 Task: Select QQ as a service for instant messaging.
Action: Mouse moved to (795, 86)
Screenshot: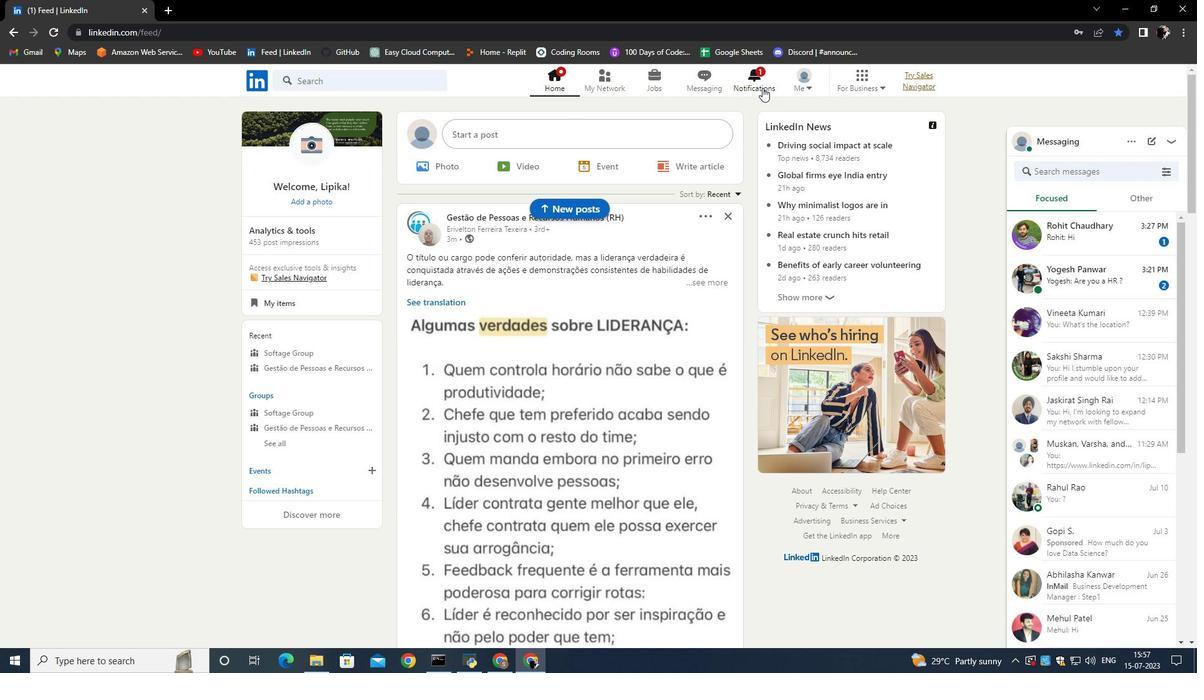 
Action: Mouse pressed left at (795, 86)
Screenshot: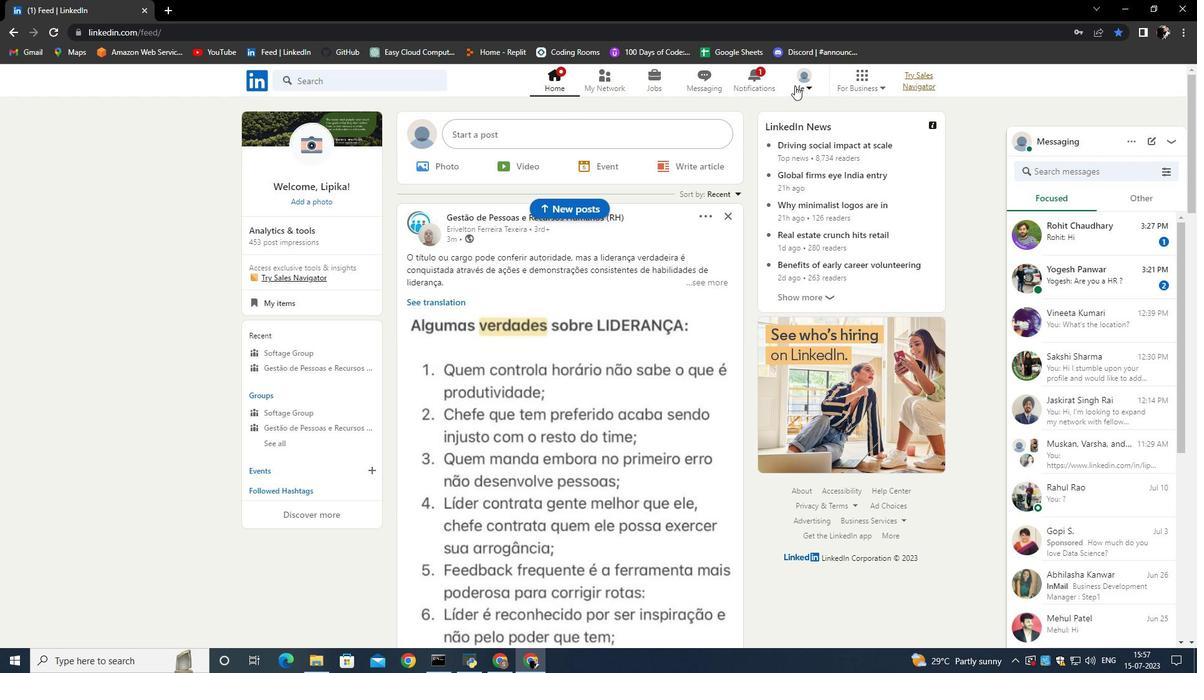 
Action: Mouse moved to (695, 133)
Screenshot: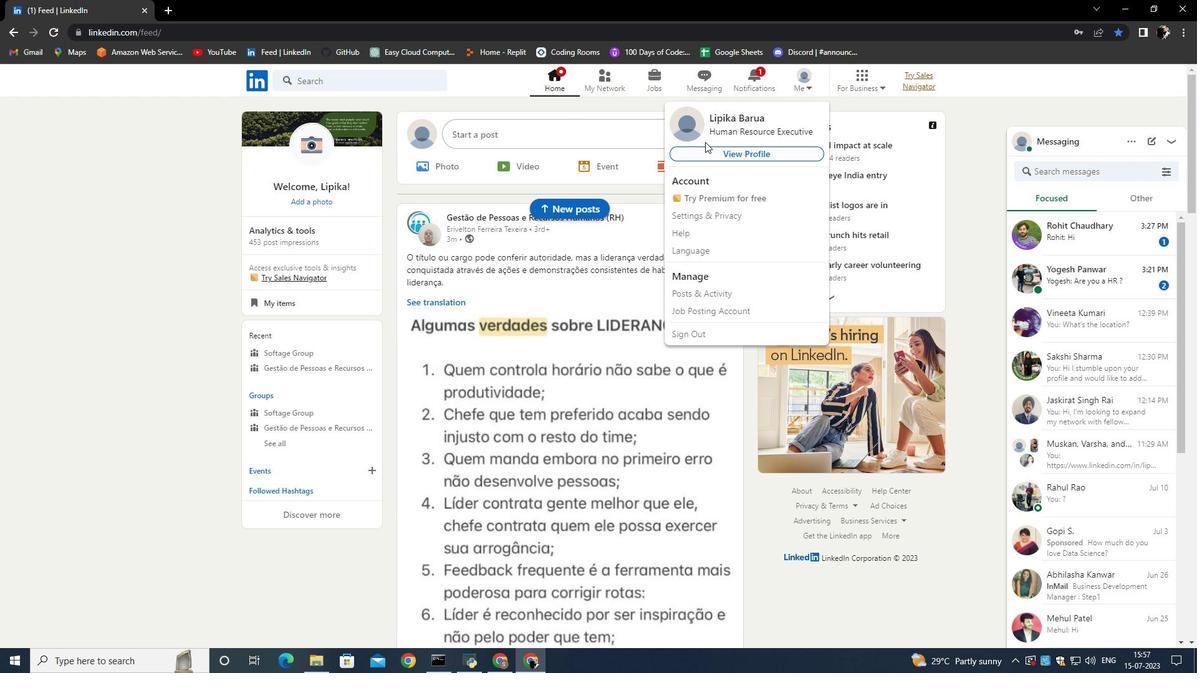 
Action: Mouse pressed left at (695, 133)
Screenshot: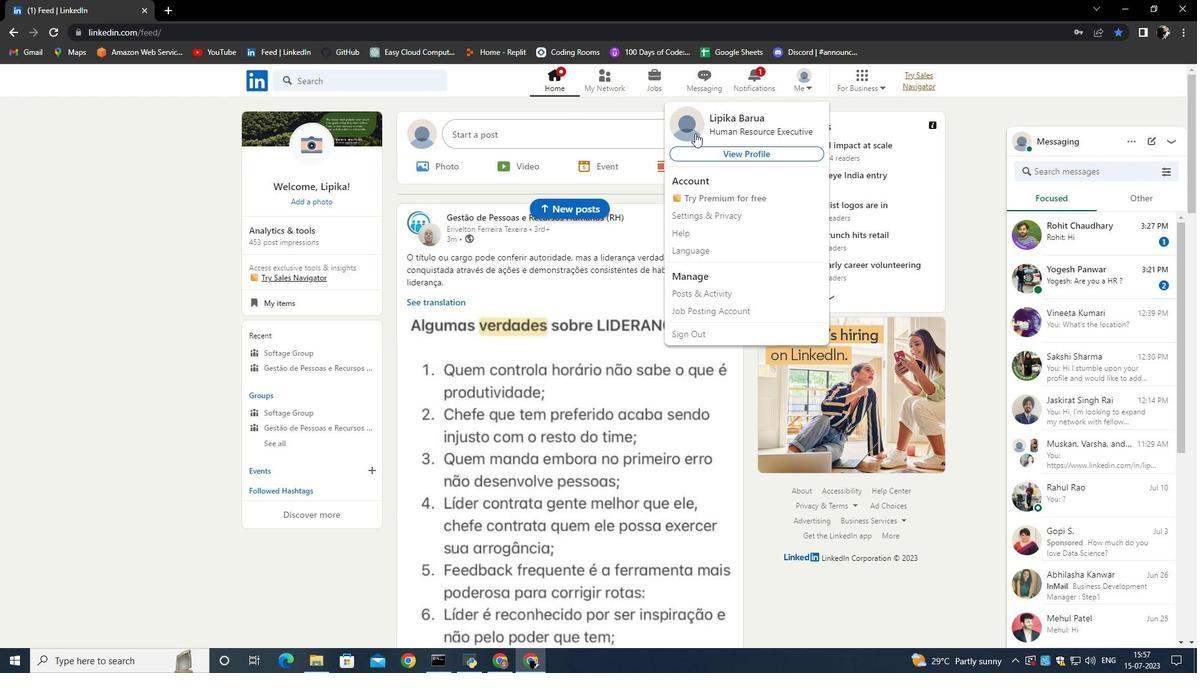 
Action: Mouse moved to (392, 402)
Screenshot: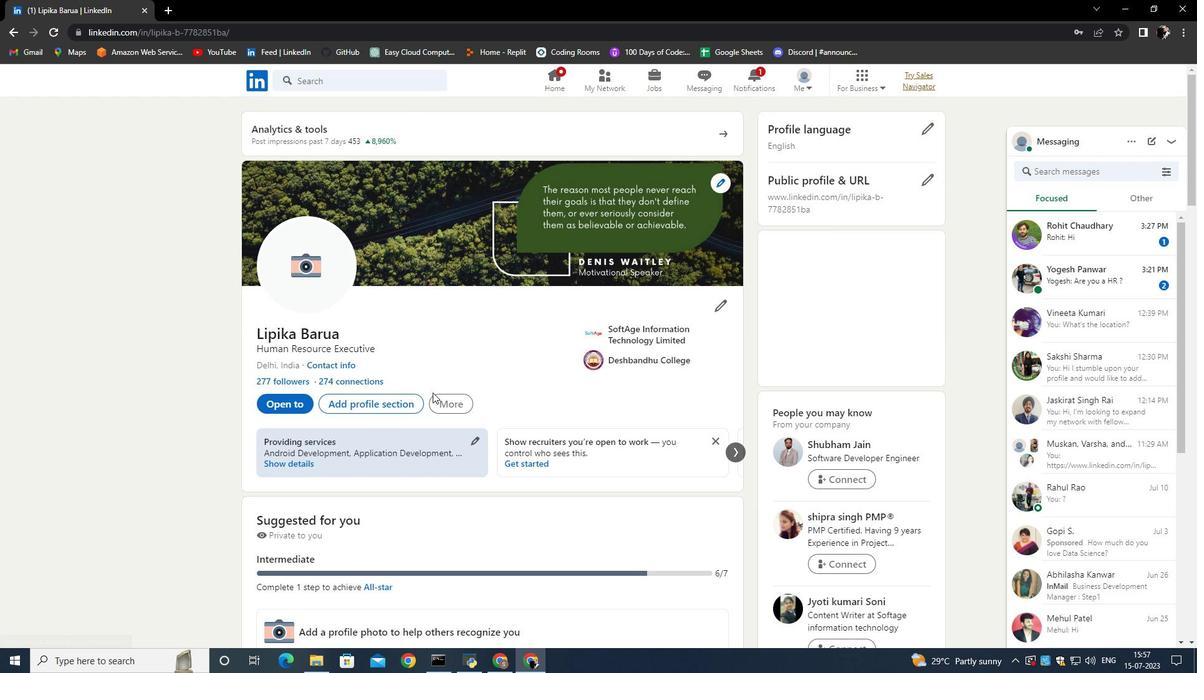 
Action: Mouse pressed left at (392, 402)
Screenshot: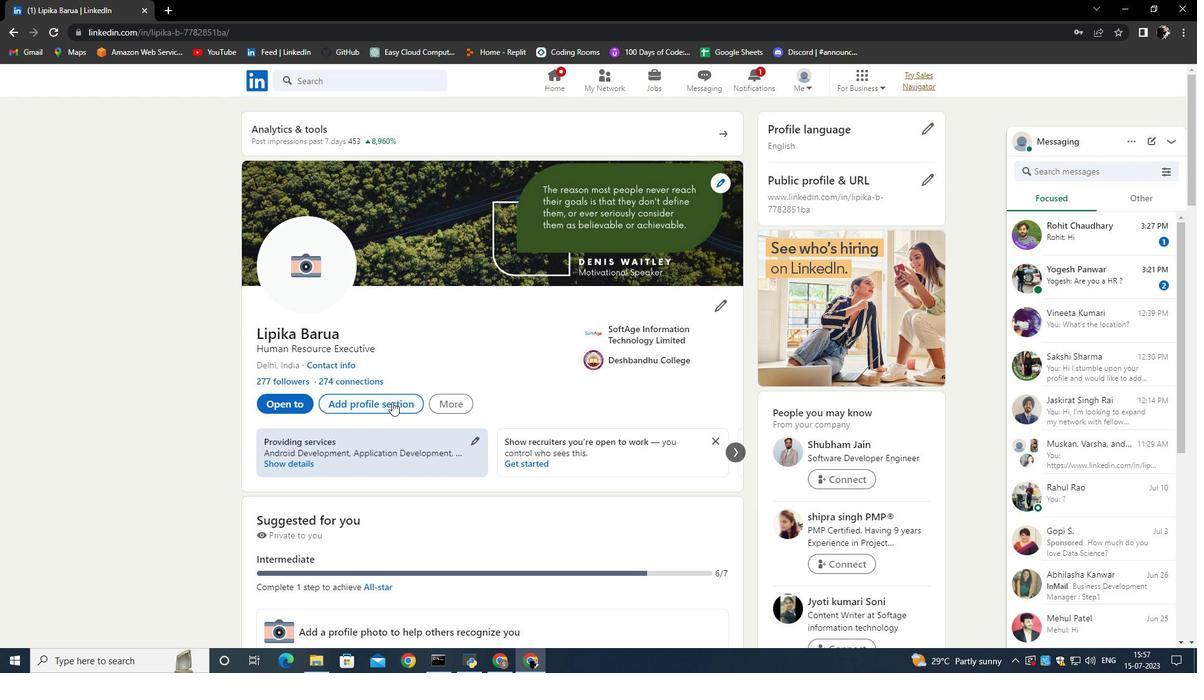 
Action: Mouse moved to (497, 376)
Screenshot: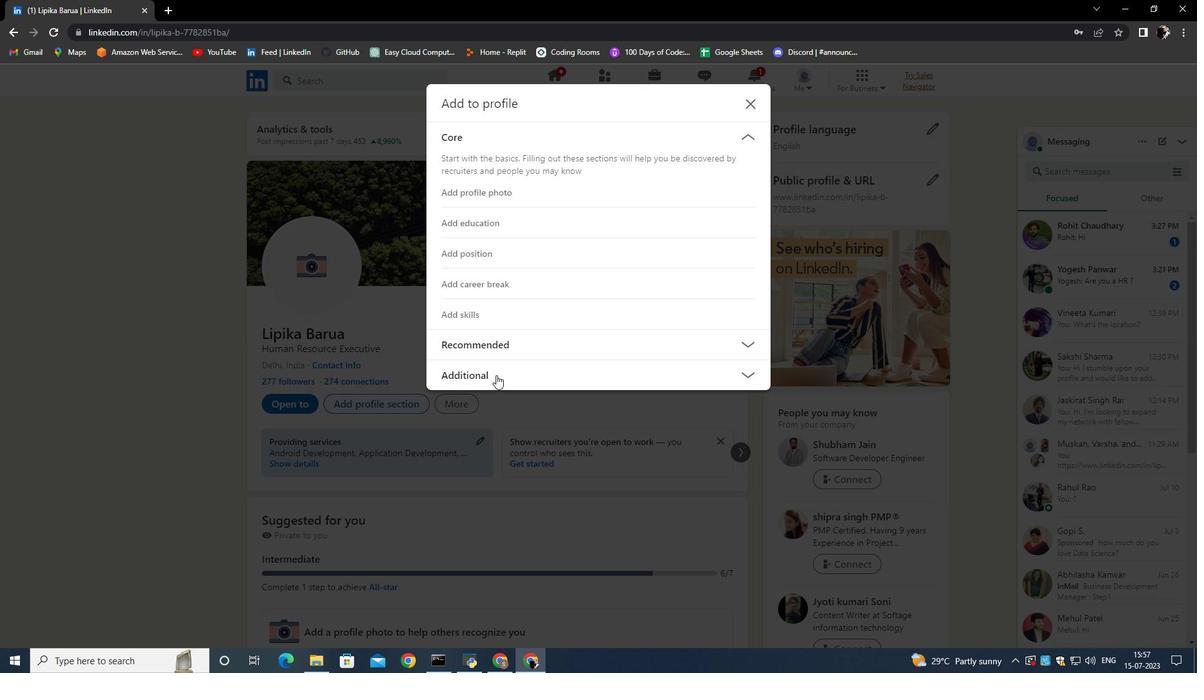 
Action: Mouse pressed left at (497, 376)
Screenshot: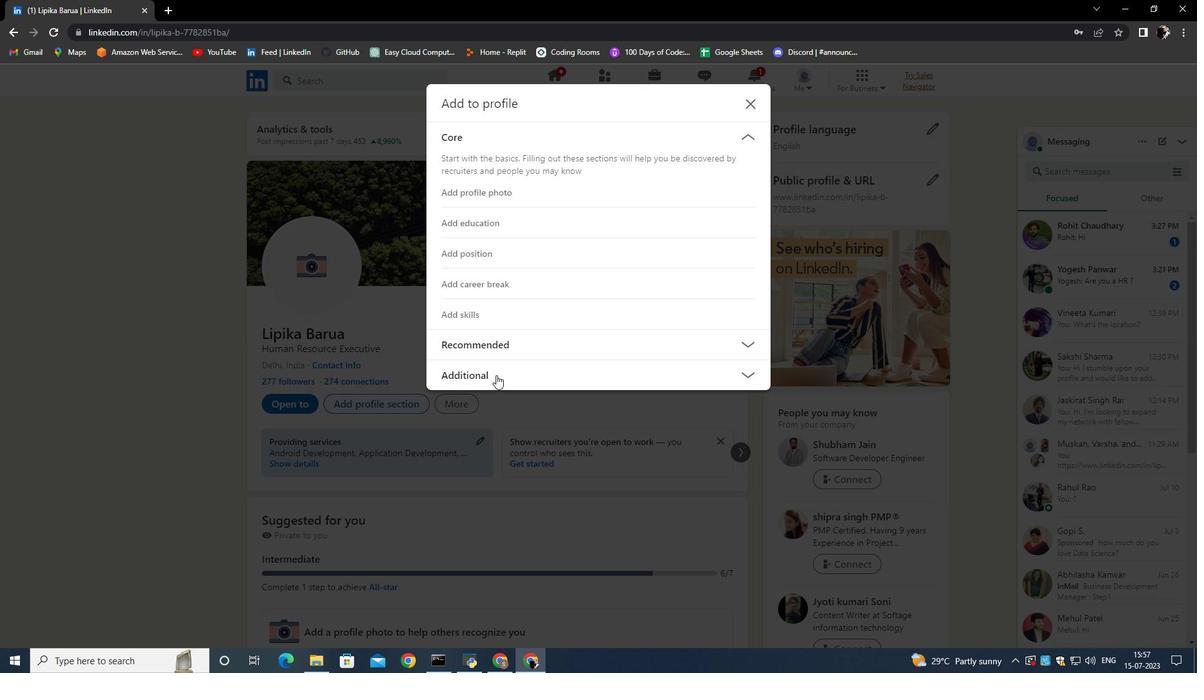 
Action: Mouse moved to (491, 500)
Screenshot: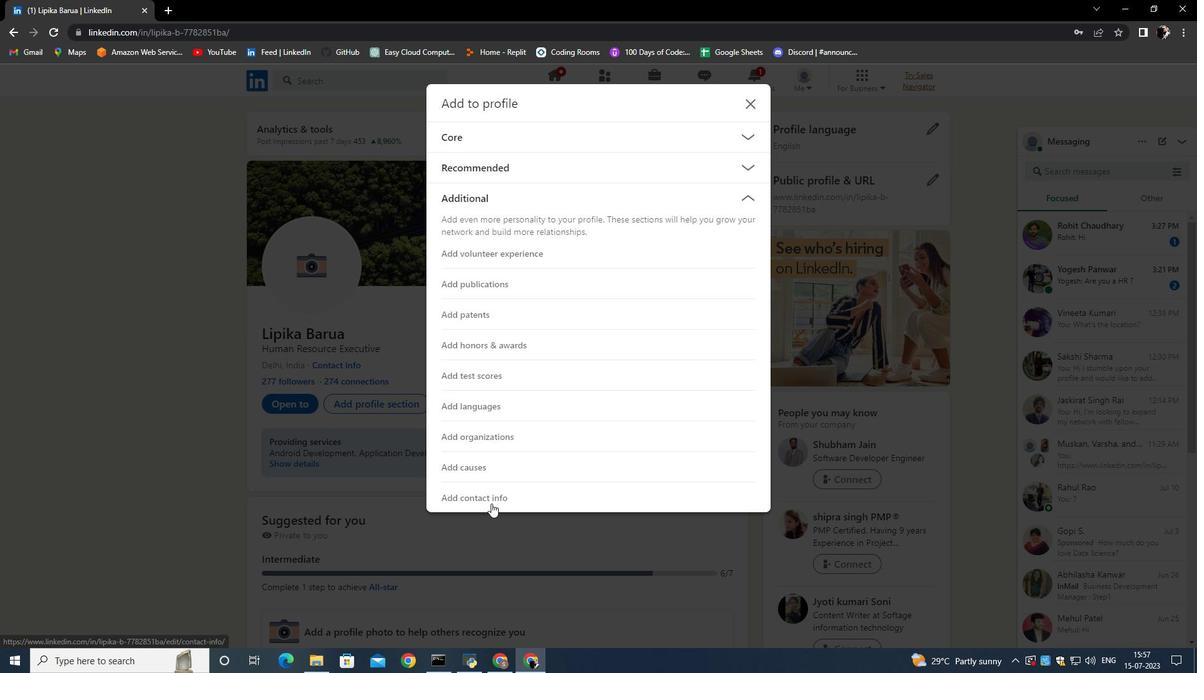 
Action: Mouse pressed left at (491, 500)
Screenshot: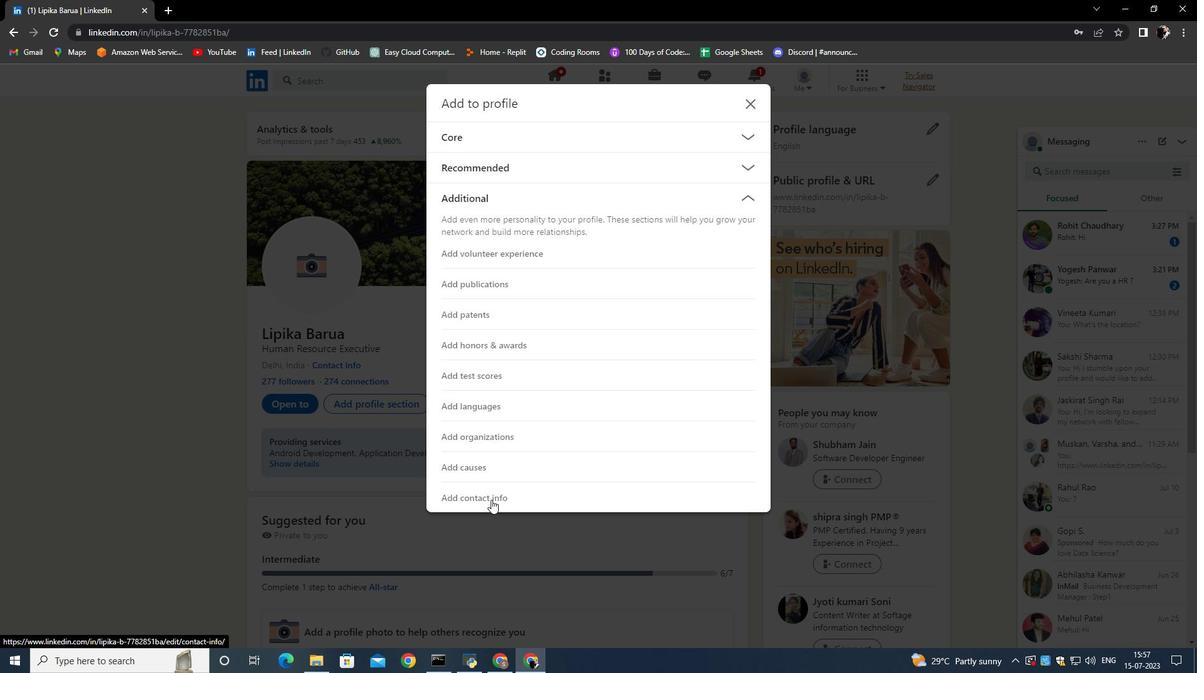 
Action: Mouse moved to (496, 396)
Screenshot: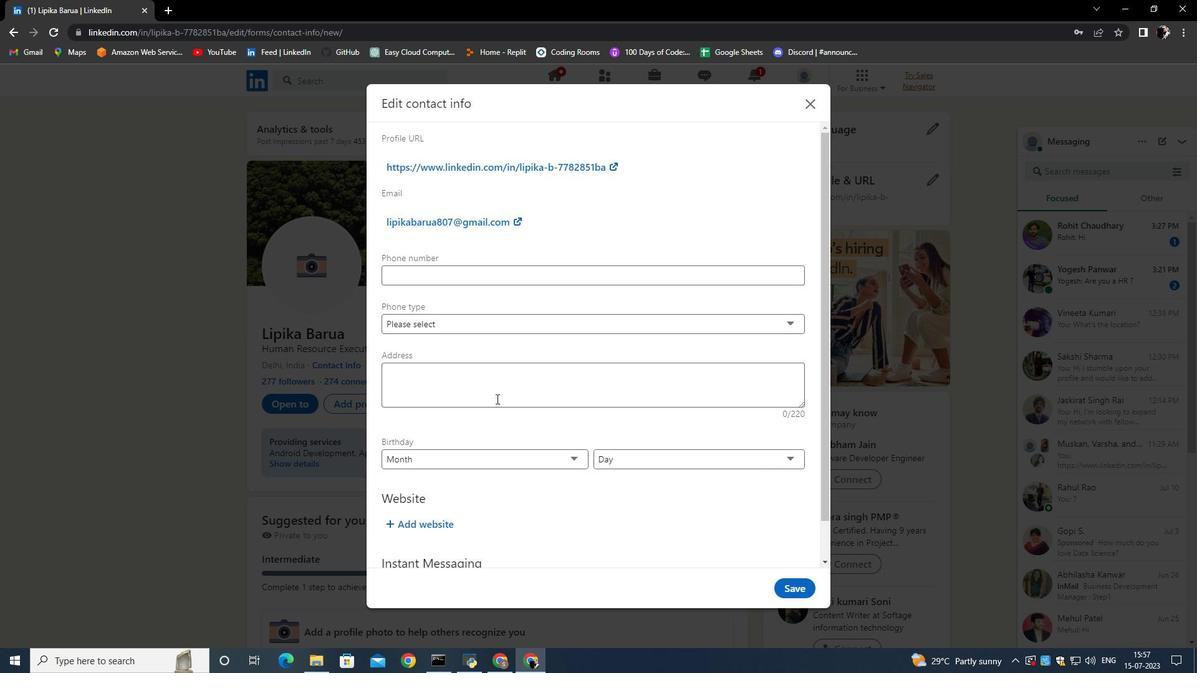 
Action: Mouse scrolled (496, 396) with delta (0, 0)
Screenshot: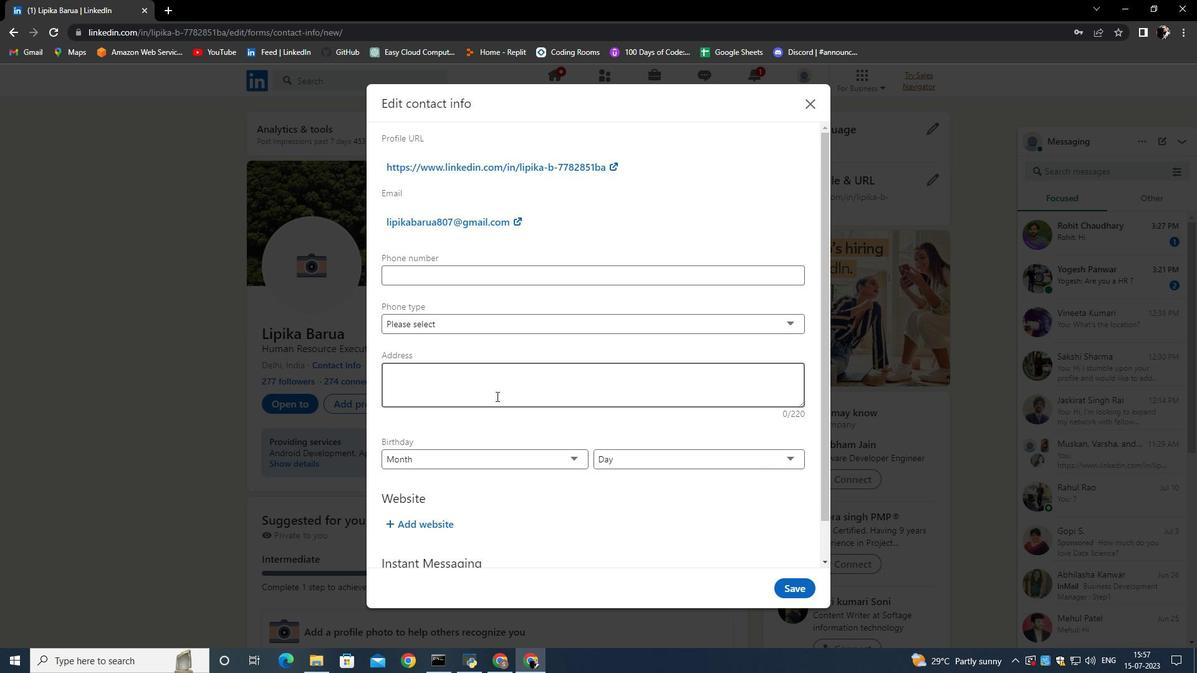 
Action: Mouse scrolled (496, 396) with delta (0, 0)
Screenshot: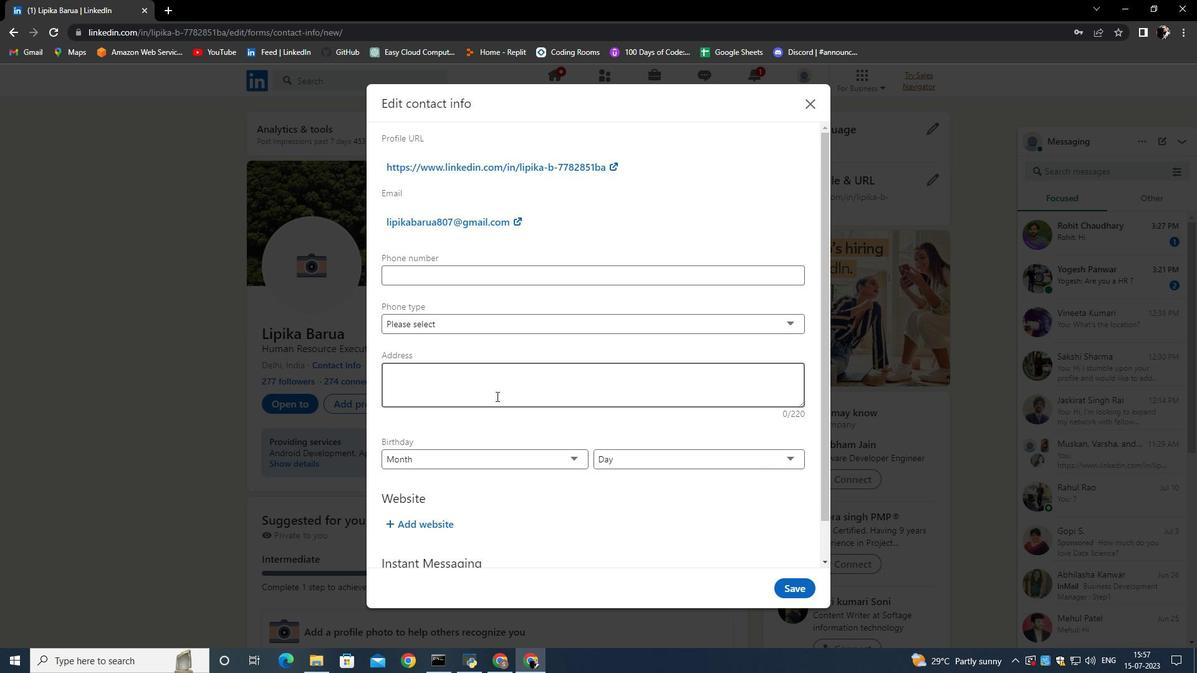 
Action: Mouse scrolled (496, 396) with delta (0, 0)
Screenshot: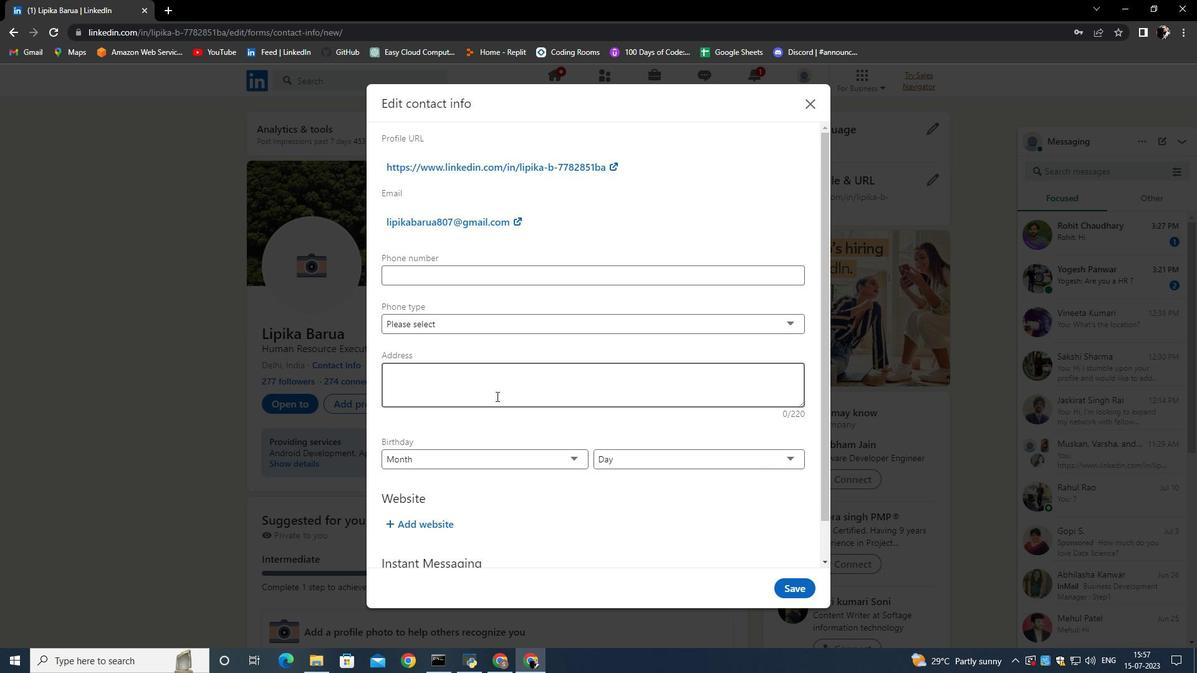 
Action: Mouse scrolled (496, 396) with delta (0, 0)
Screenshot: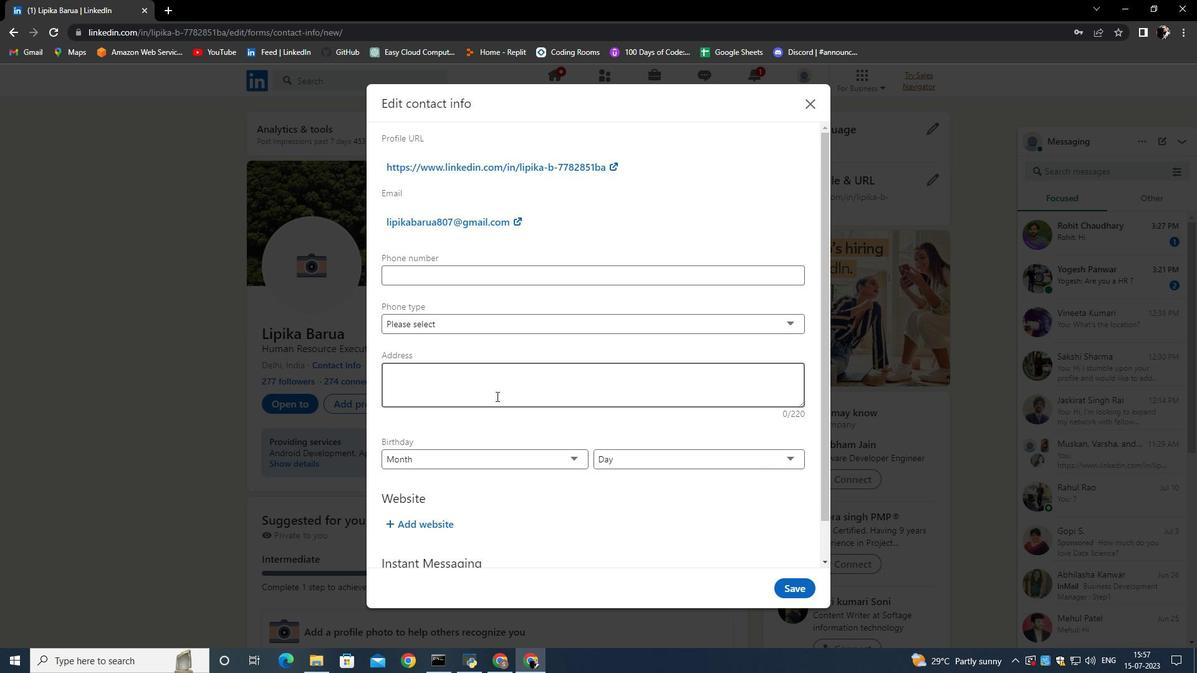 
Action: Mouse moved to (465, 554)
Screenshot: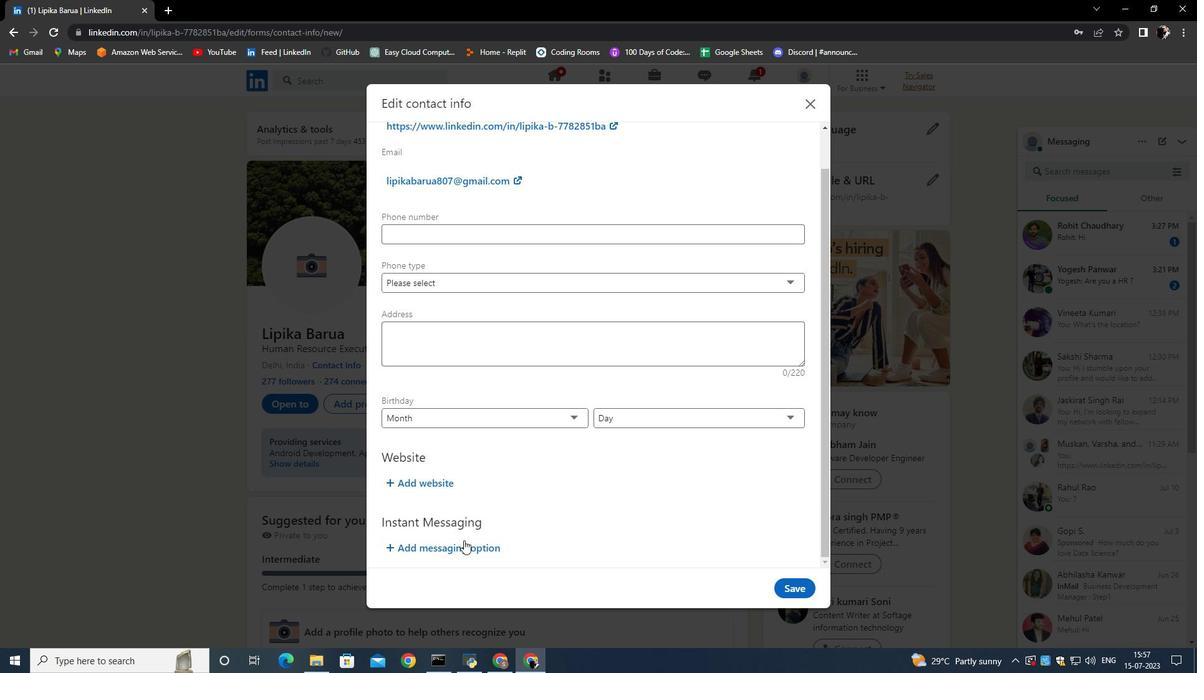 
Action: Mouse pressed left at (465, 554)
Screenshot: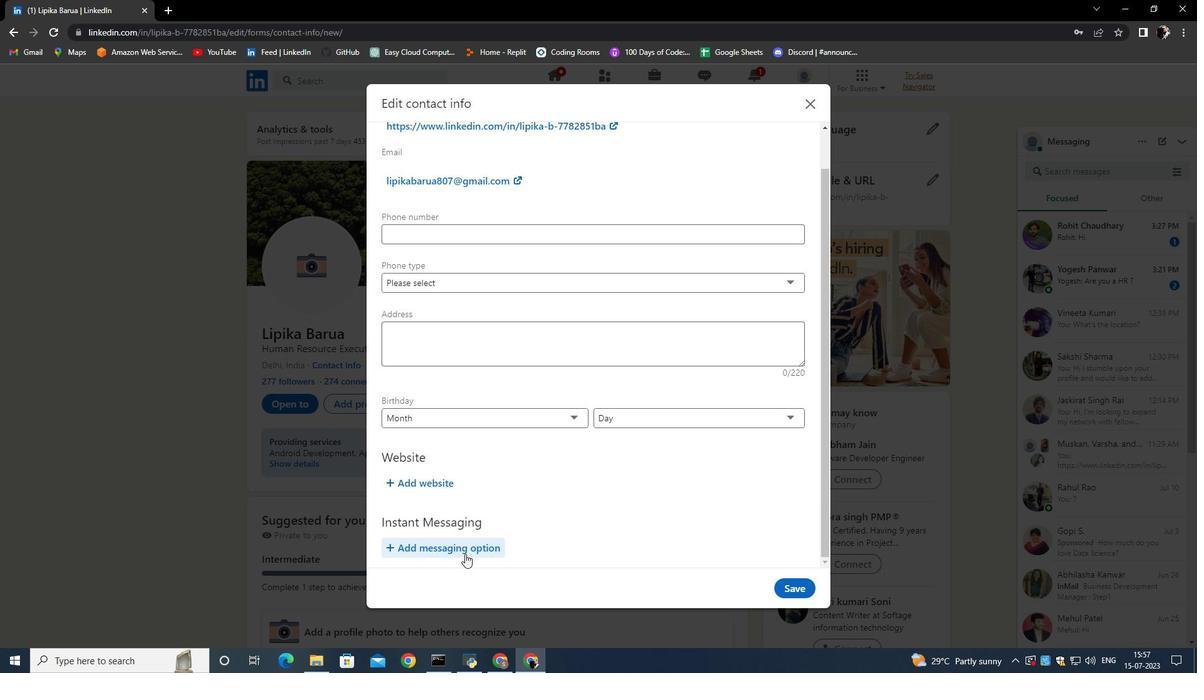 
Action: Mouse moved to (513, 482)
Screenshot: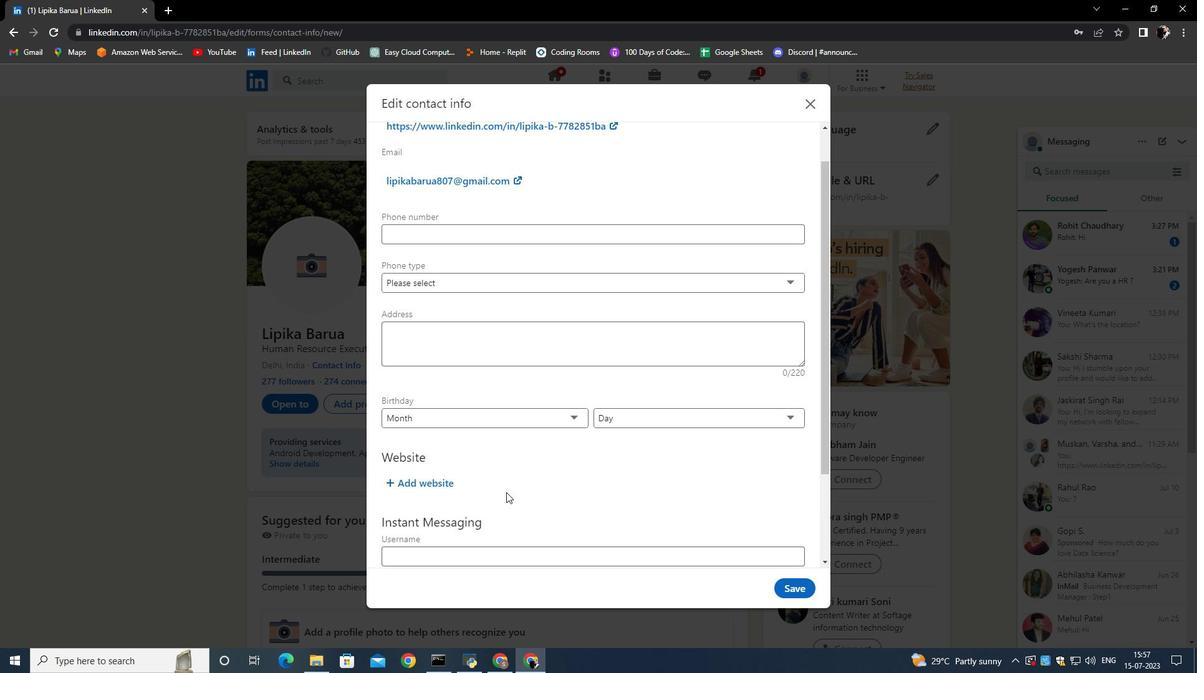 
Action: Mouse scrolled (513, 482) with delta (0, 0)
Screenshot: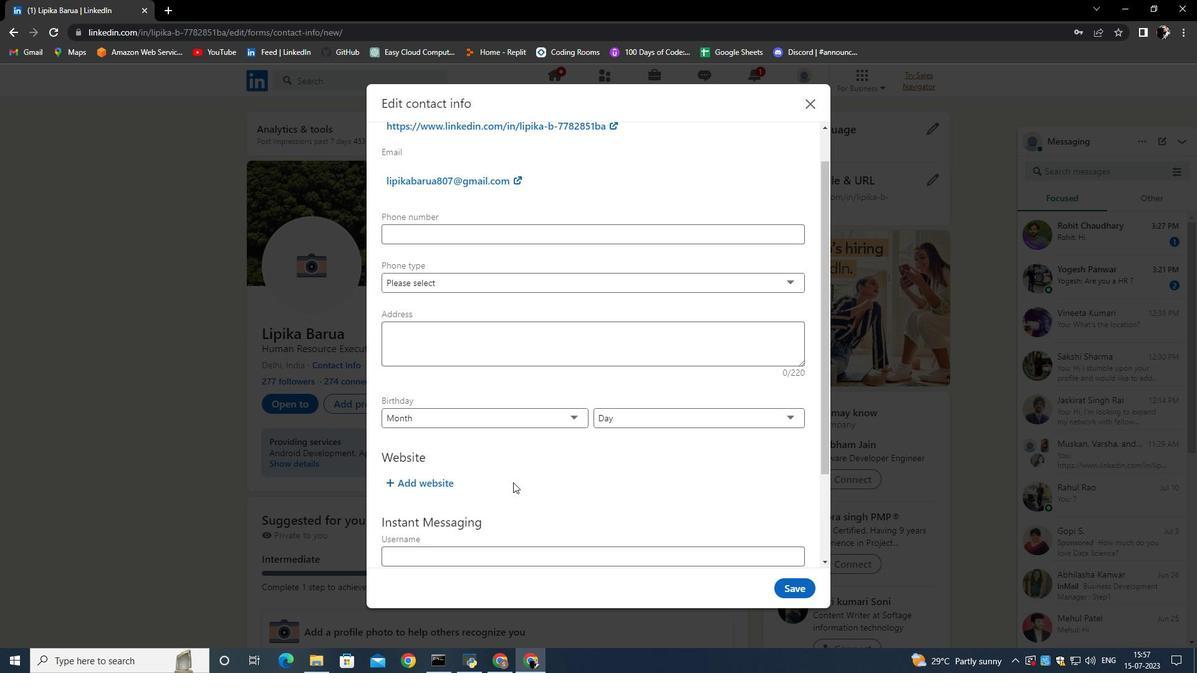 
Action: Mouse scrolled (513, 482) with delta (0, 0)
Screenshot: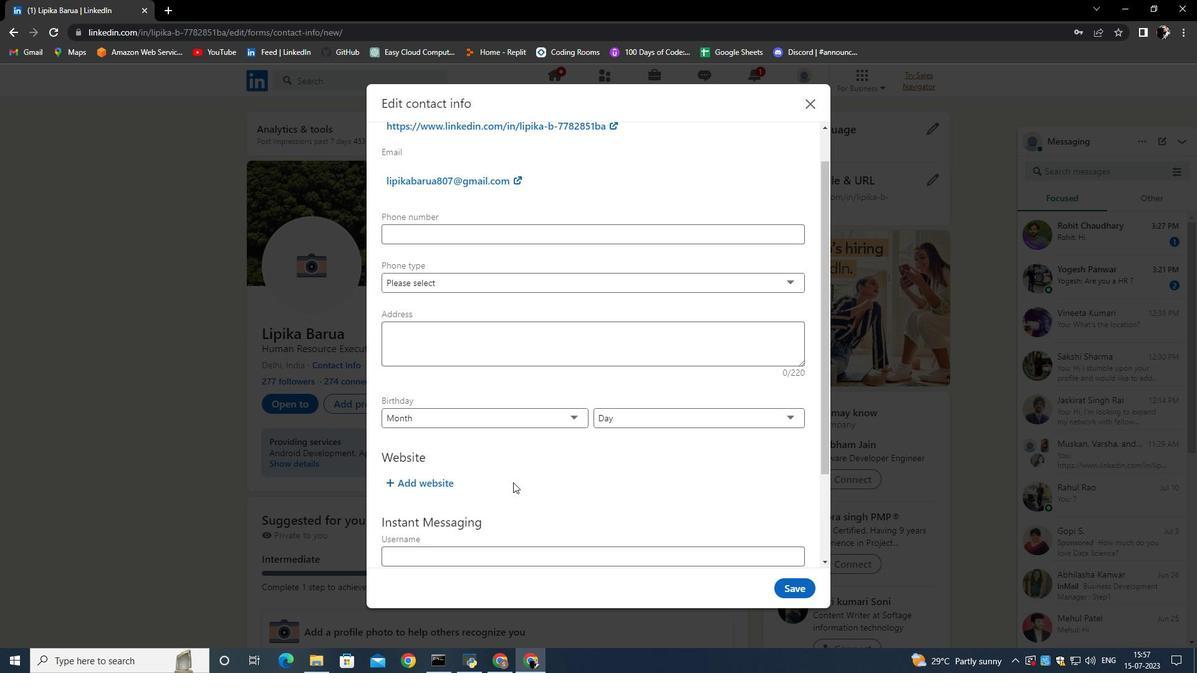 
Action: Mouse scrolled (513, 482) with delta (0, 0)
Screenshot: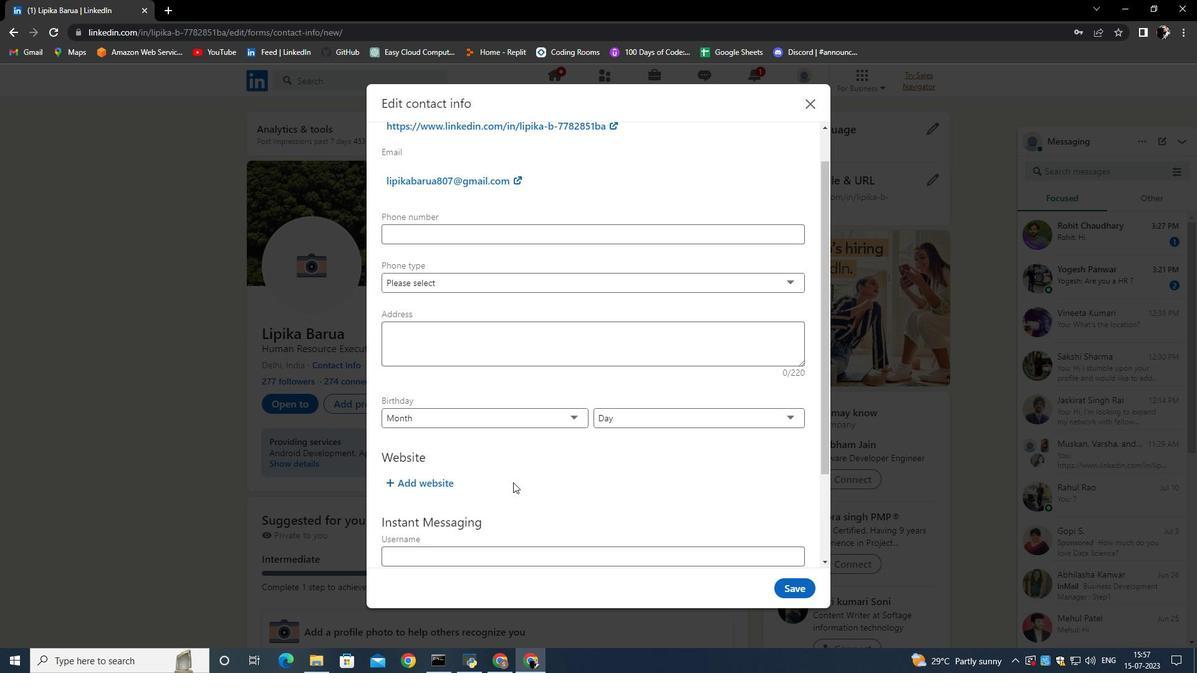 
Action: Mouse moved to (471, 492)
Screenshot: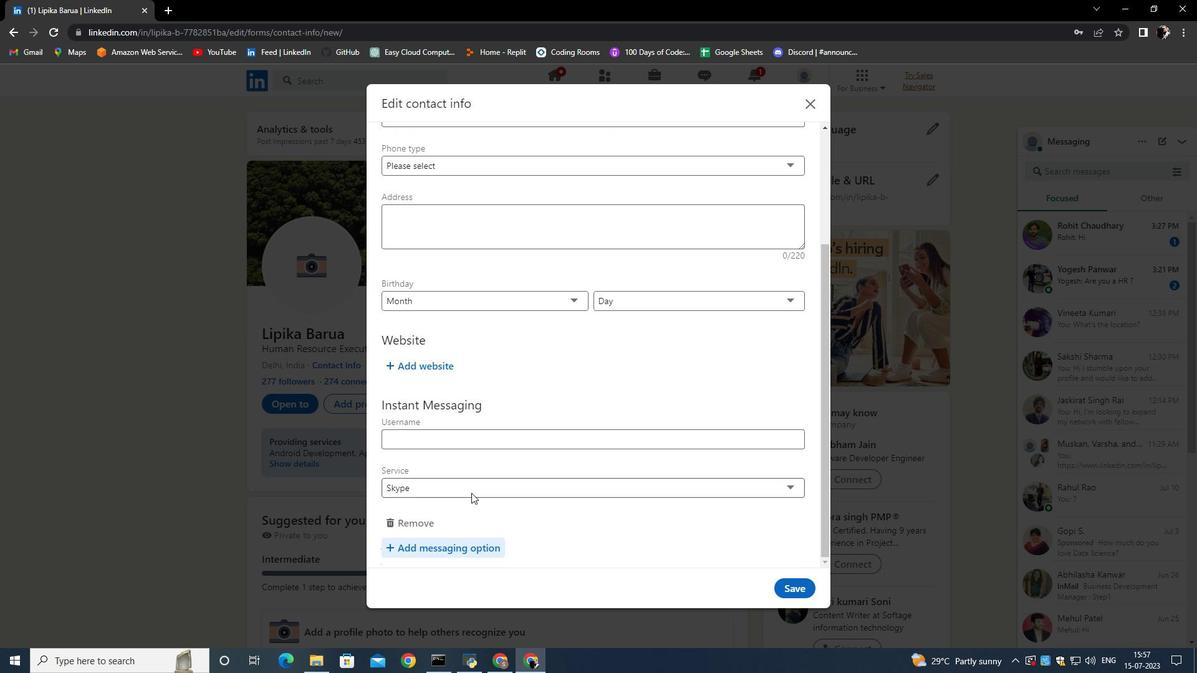 
Action: Mouse pressed left at (471, 492)
Screenshot: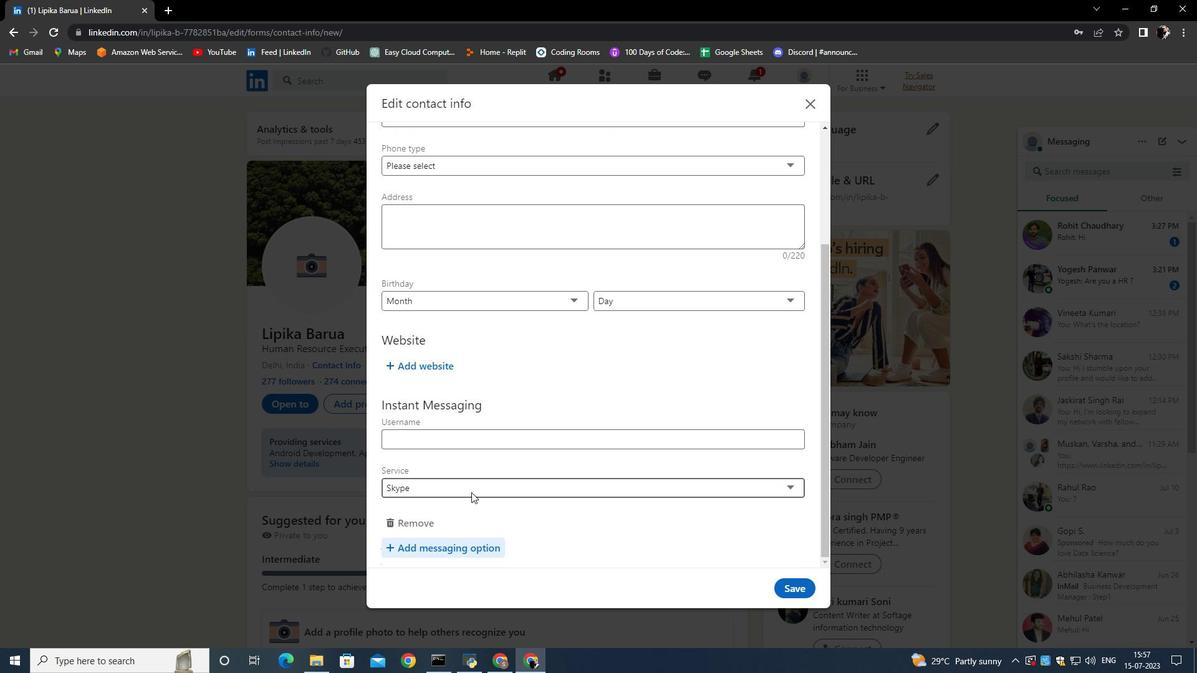 
Action: Mouse moved to (450, 539)
Screenshot: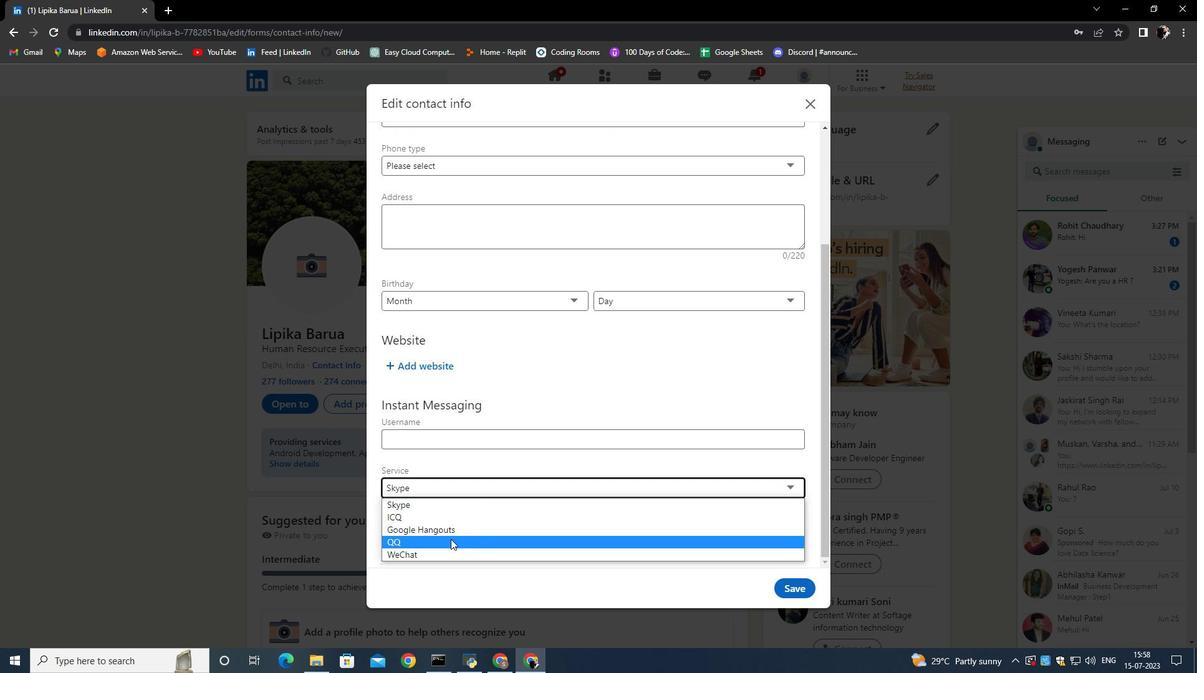 
Action: Mouse pressed left at (450, 539)
Screenshot: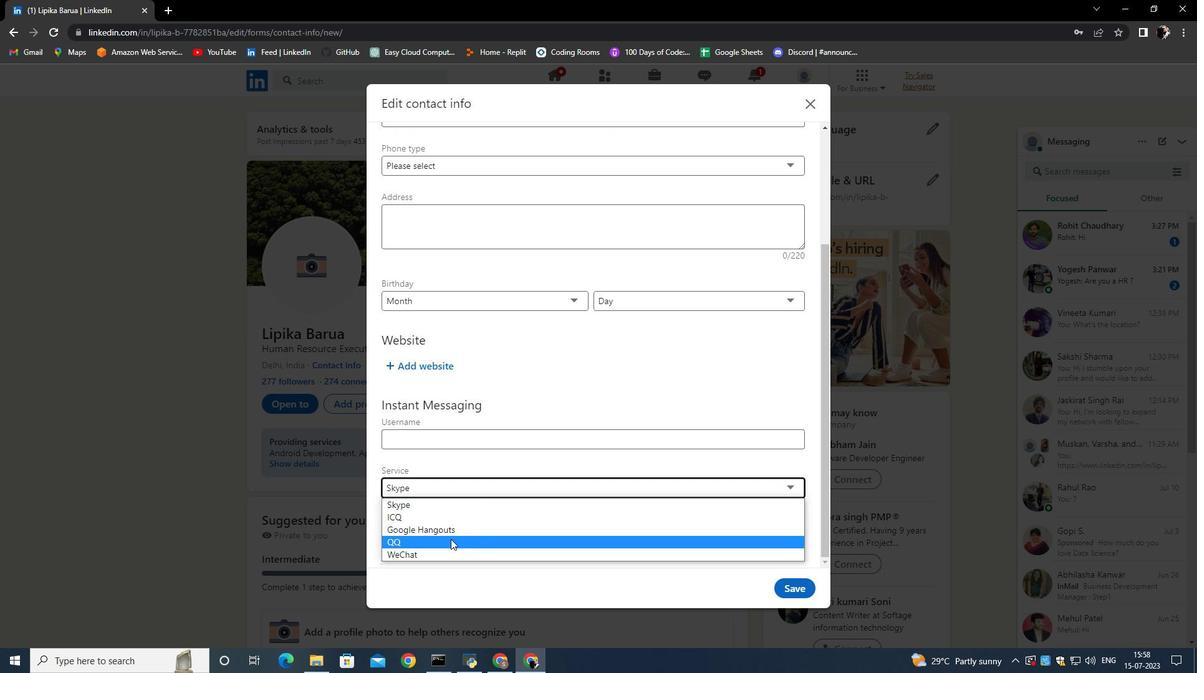 
Action: Mouse moved to (511, 505)
Screenshot: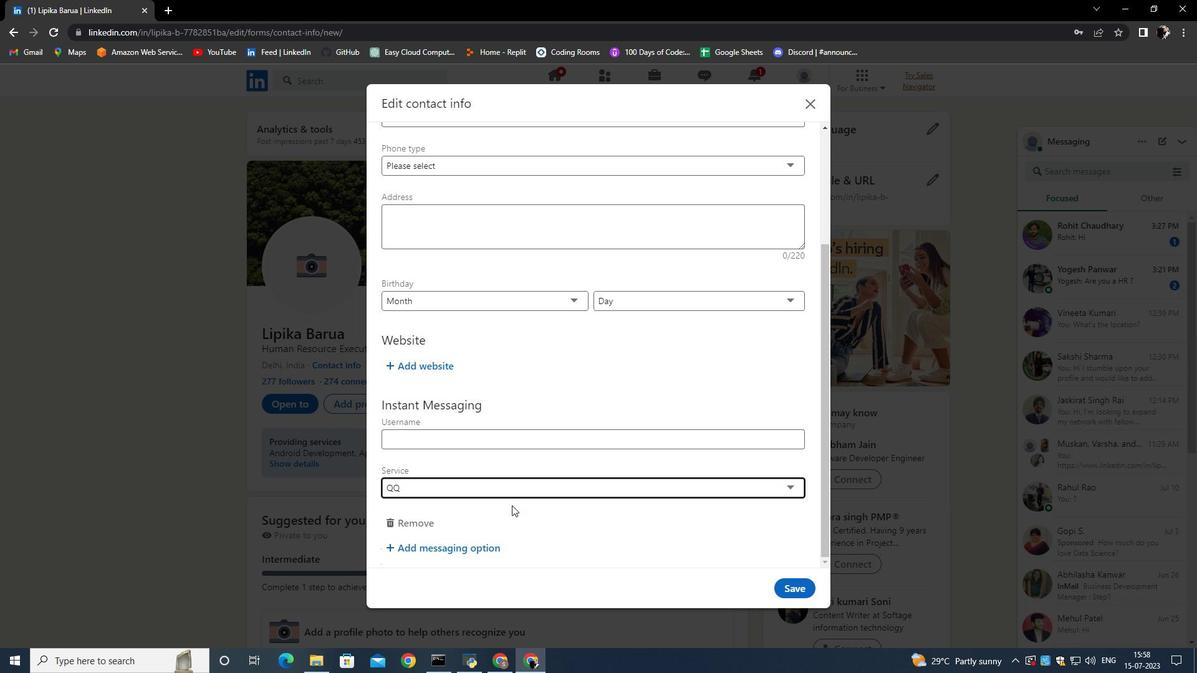 
